 Task: Edit the contact details for 'Sarthak Bansal' in Outlook.
Action: Mouse moved to (20, 104)
Screenshot: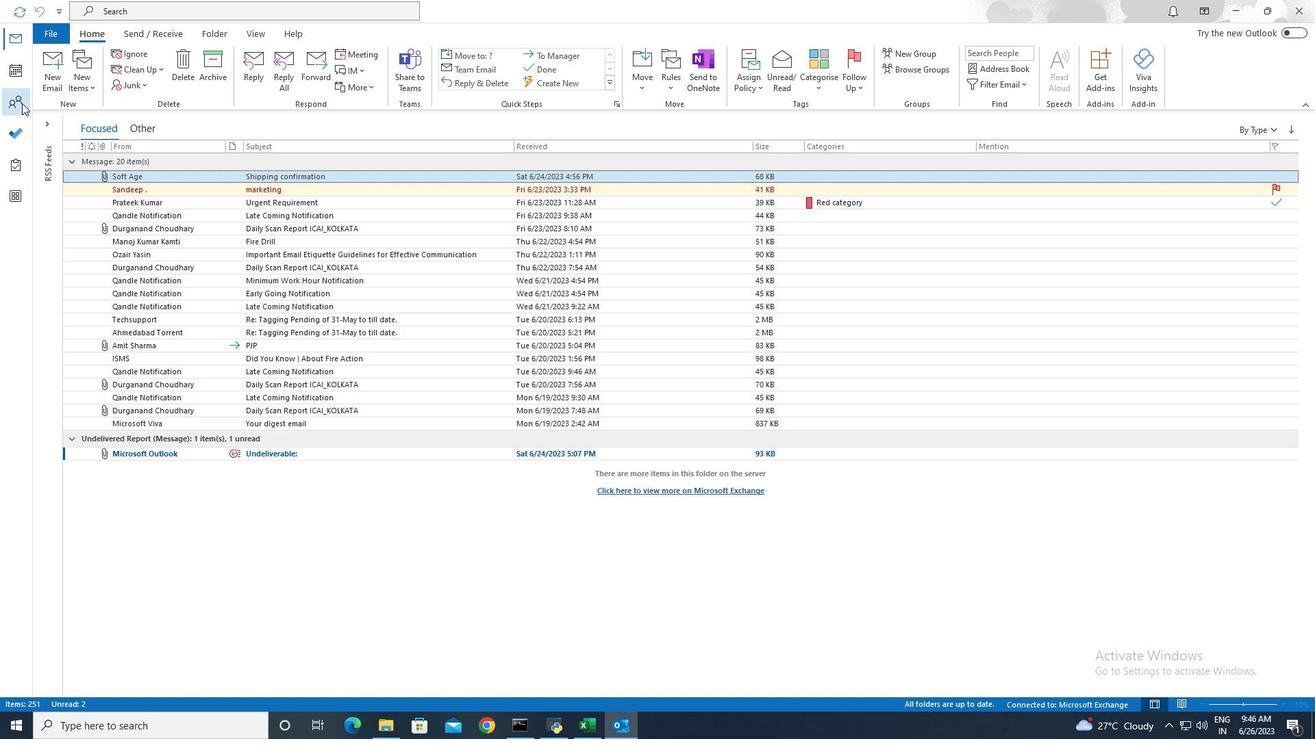 
Action: Mouse pressed left at (20, 104)
Screenshot: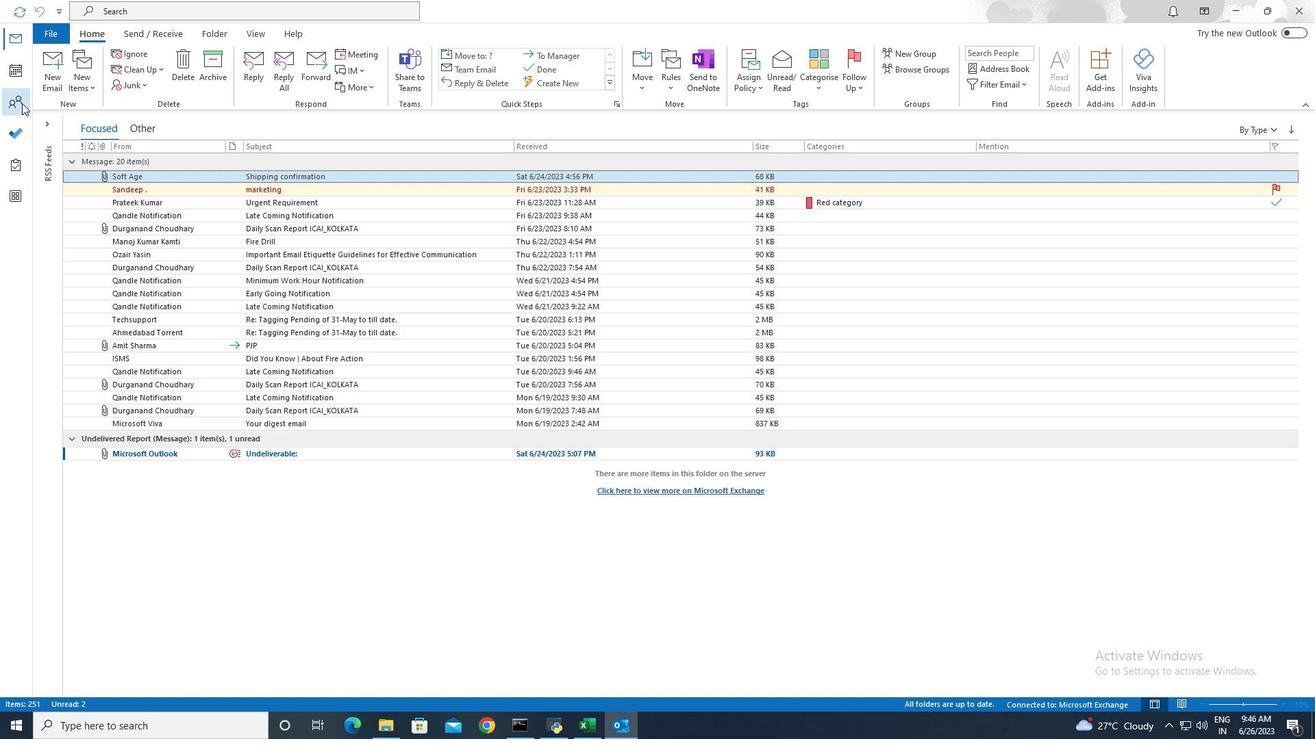 
Action: Mouse moved to (181, 283)
Screenshot: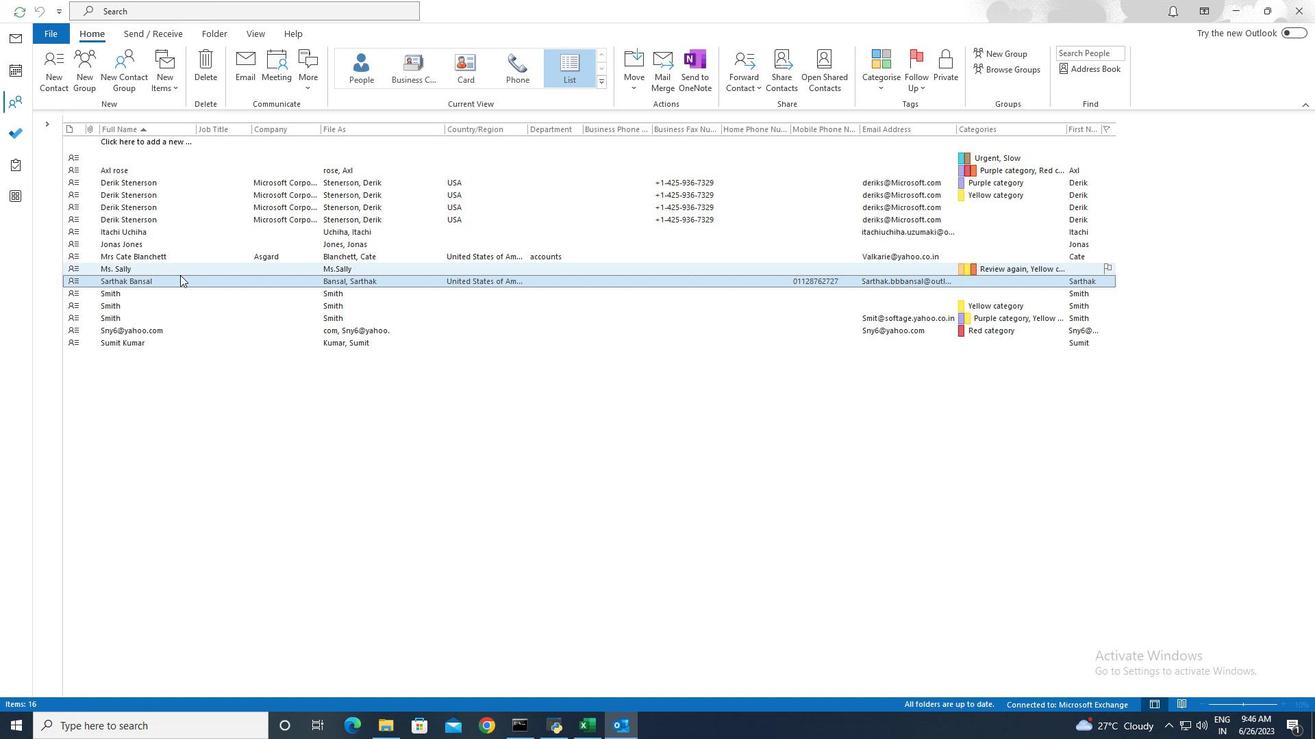 
Action: Mouse pressed left at (181, 283)
Screenshot: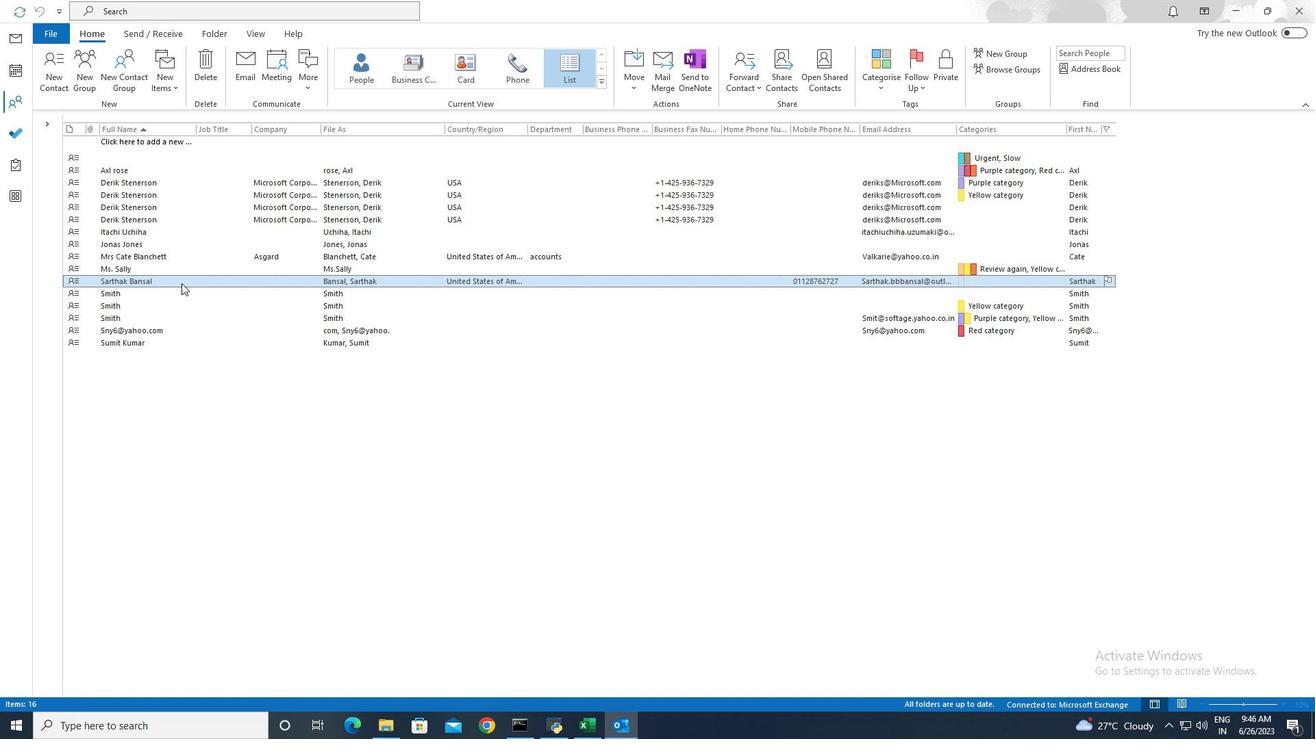 
Action: Mouse pressed left at (181, 283)
Screenshot: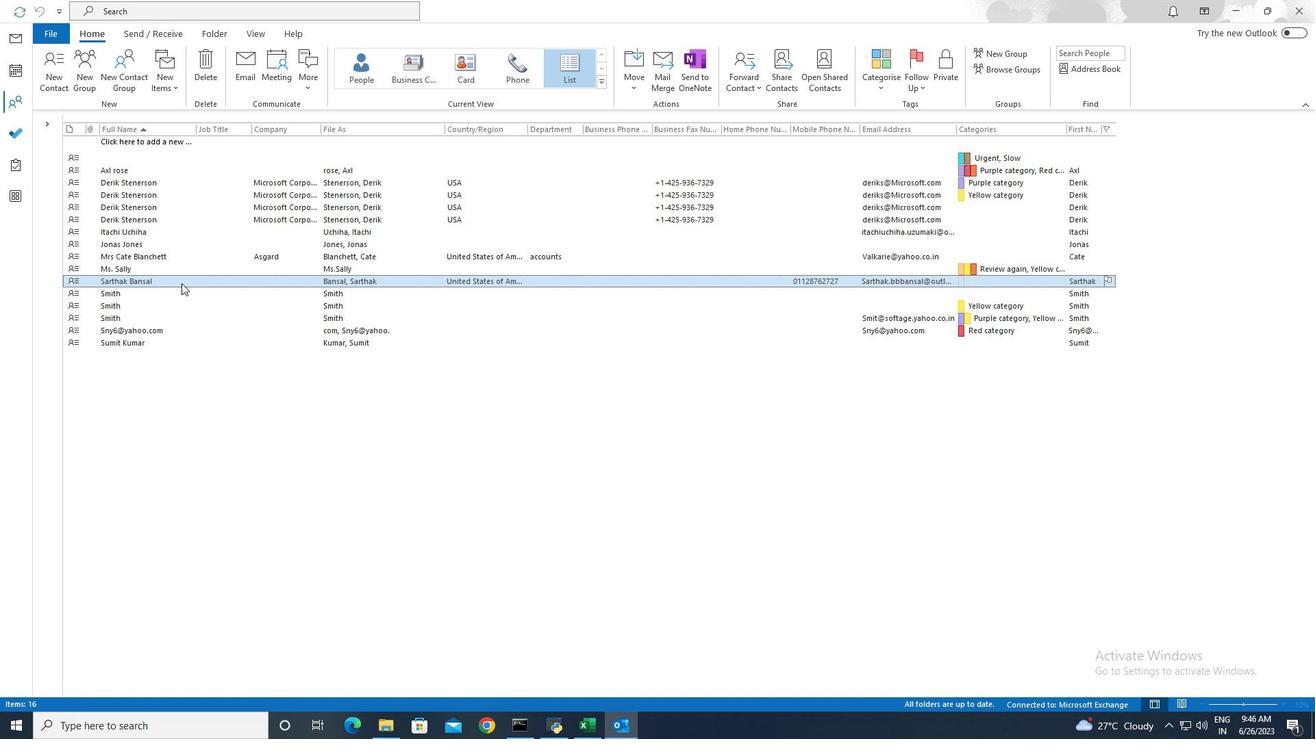 
Action: Mouse moved to (215, 35)
Screenshot: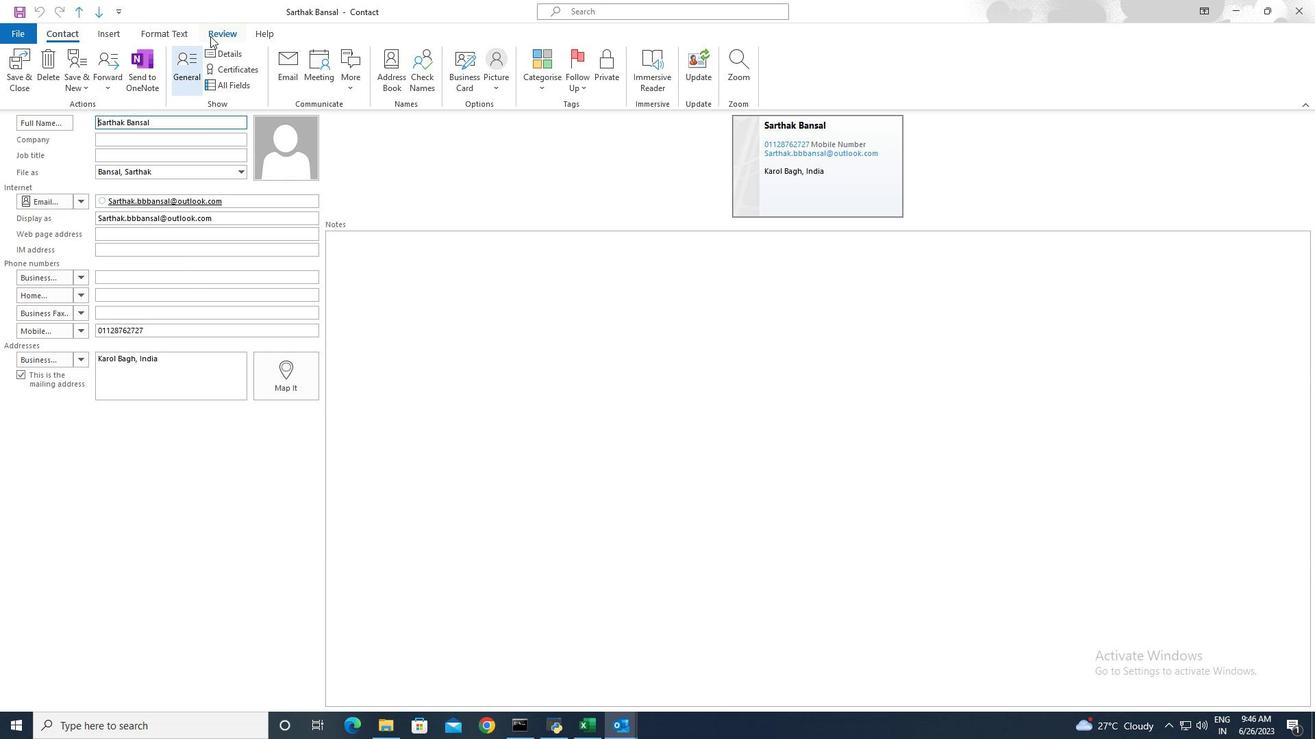 
Action: Mouse pressed left at (215, 35)
Screenshot: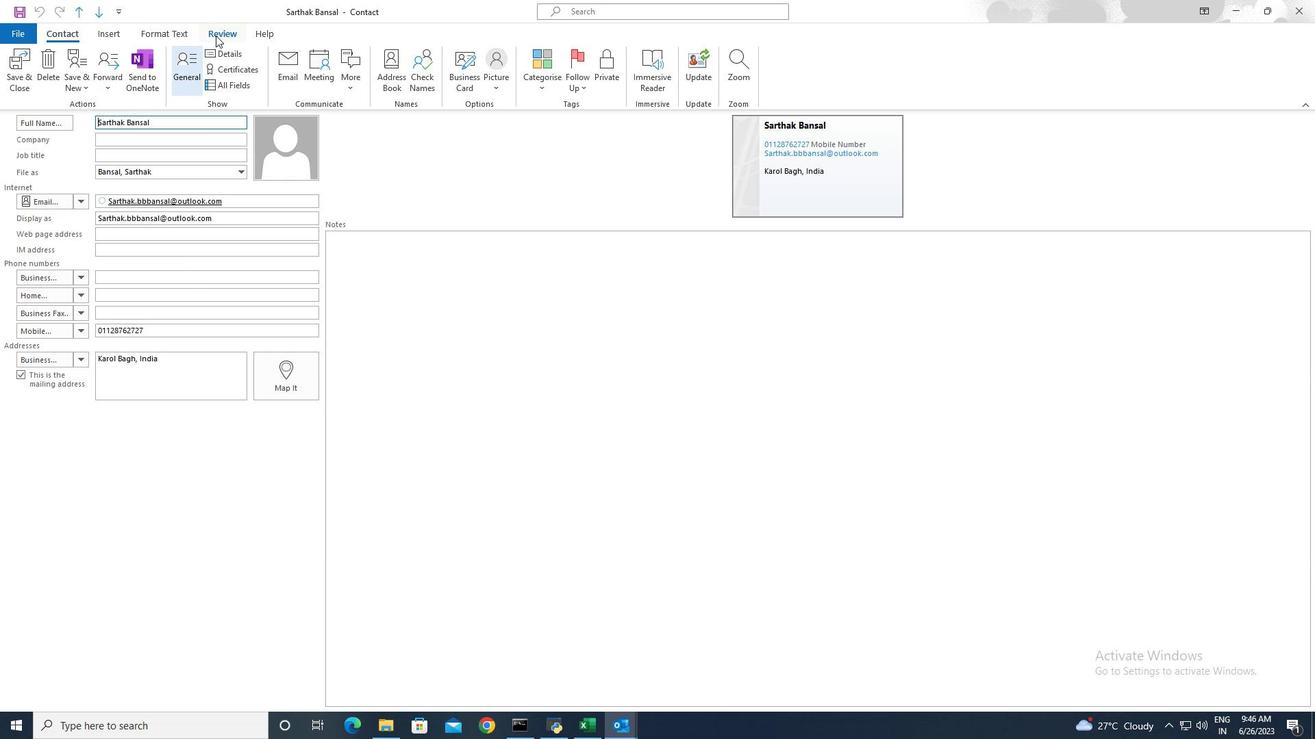 
Action: Mouse moved to (42, 86)
Screenshot: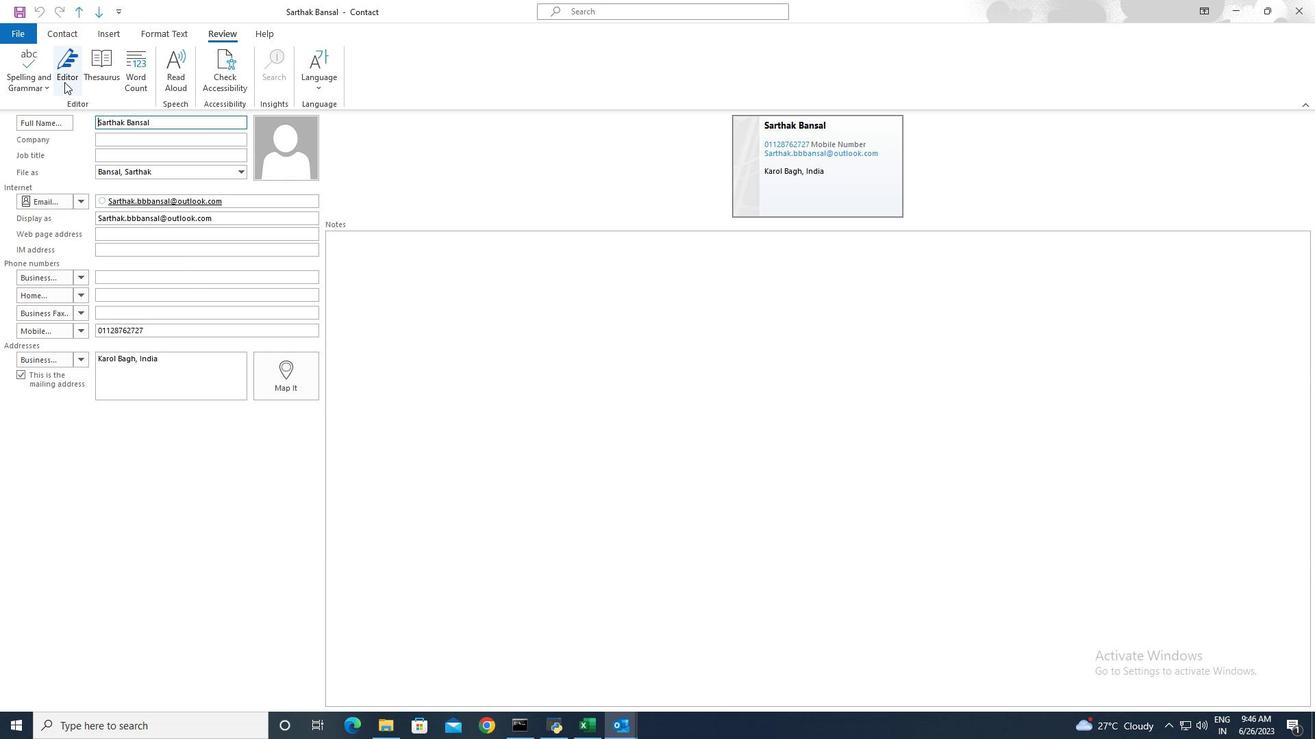 
Action: Mouse pressed left at (42, 86)
Screenshot: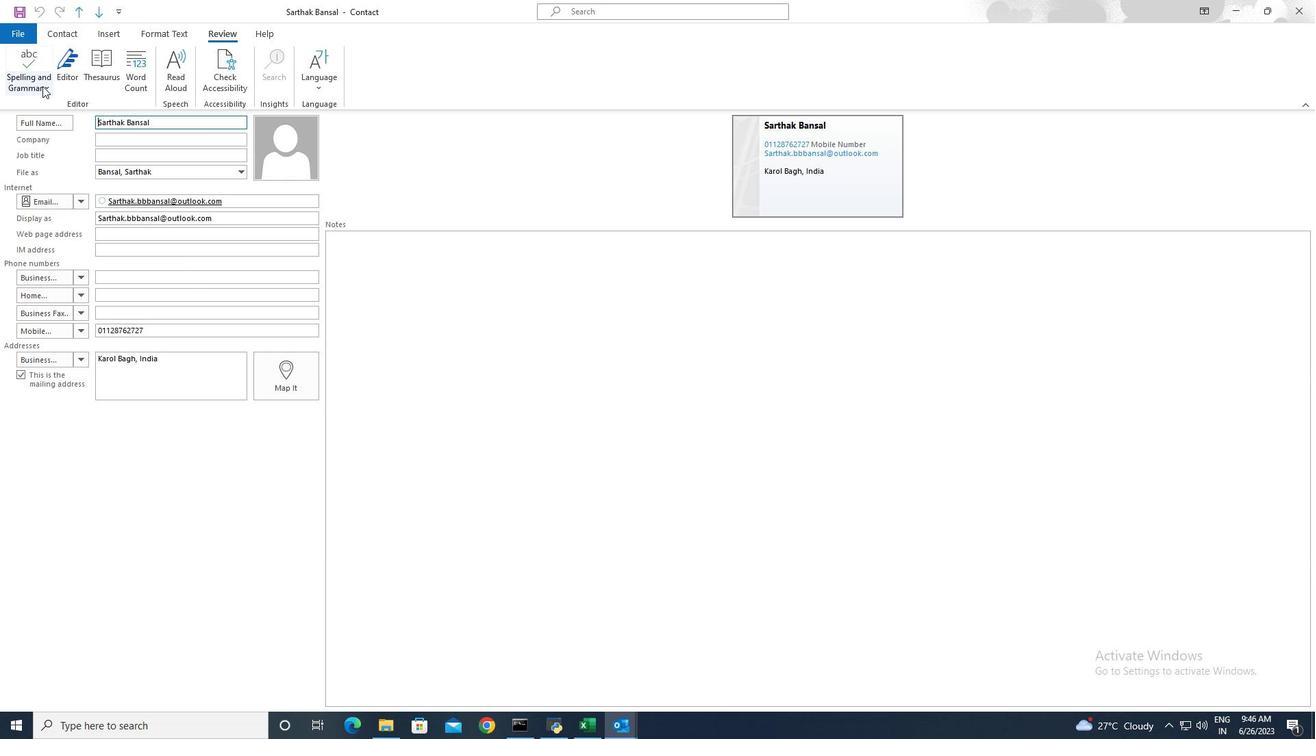 
Action: Mouse moved to (45, 130)
Screenshot: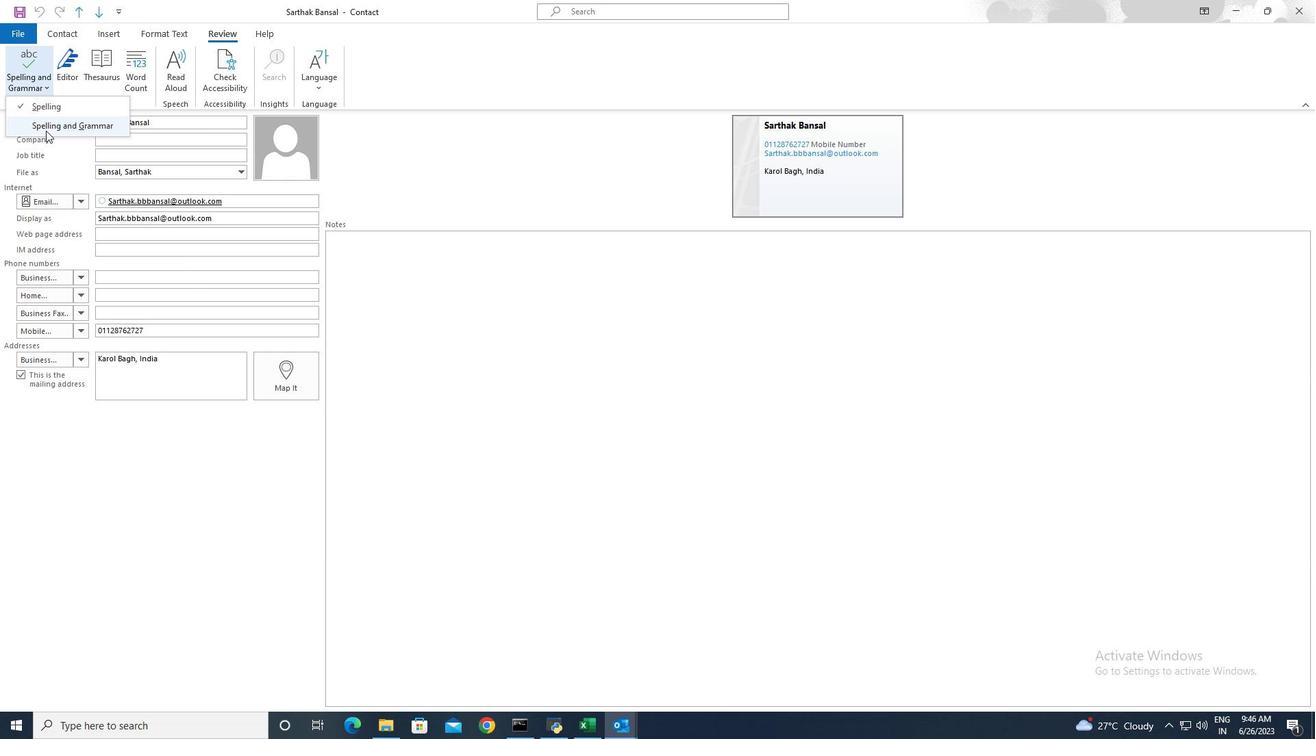 
Action: Mouse pressed left at (45, 130)
Screenshot: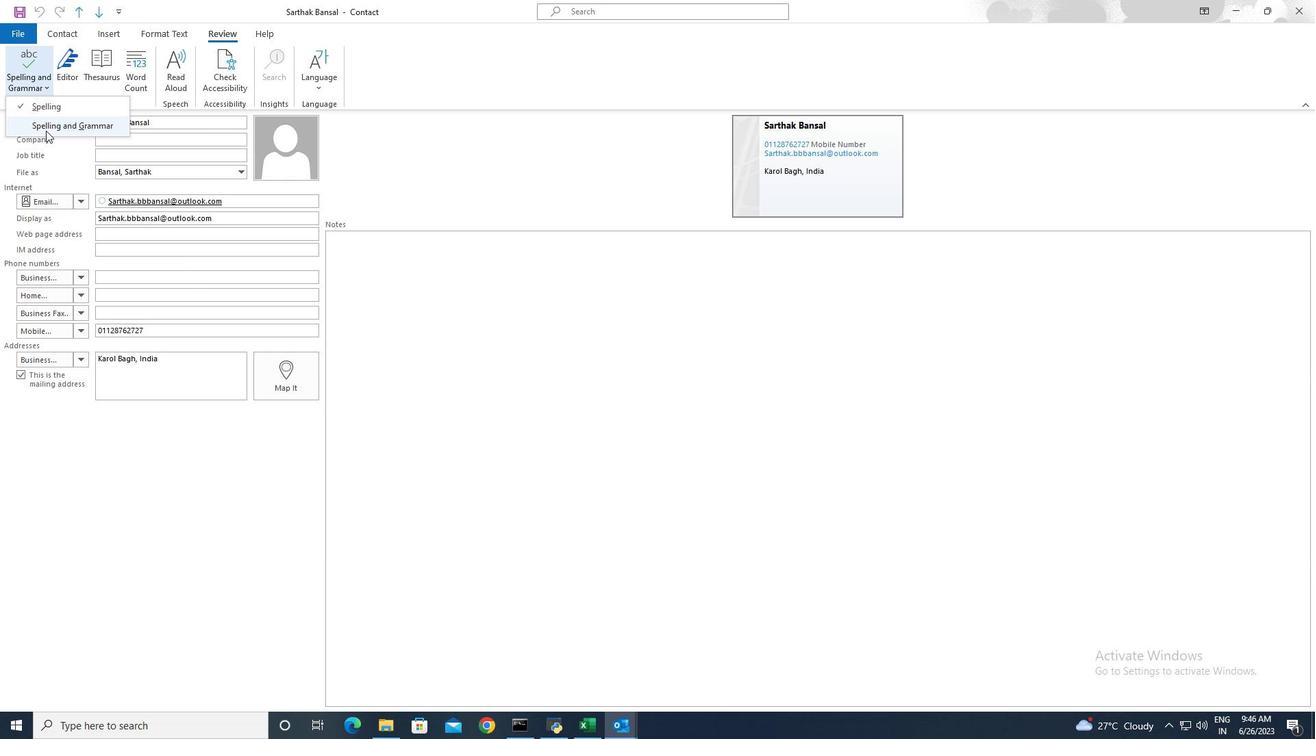 
